Task: Add in the project XpressTech an epic 'Mobile Application Development'.
Action: Mouse moved to (268, 387)
Screenshot: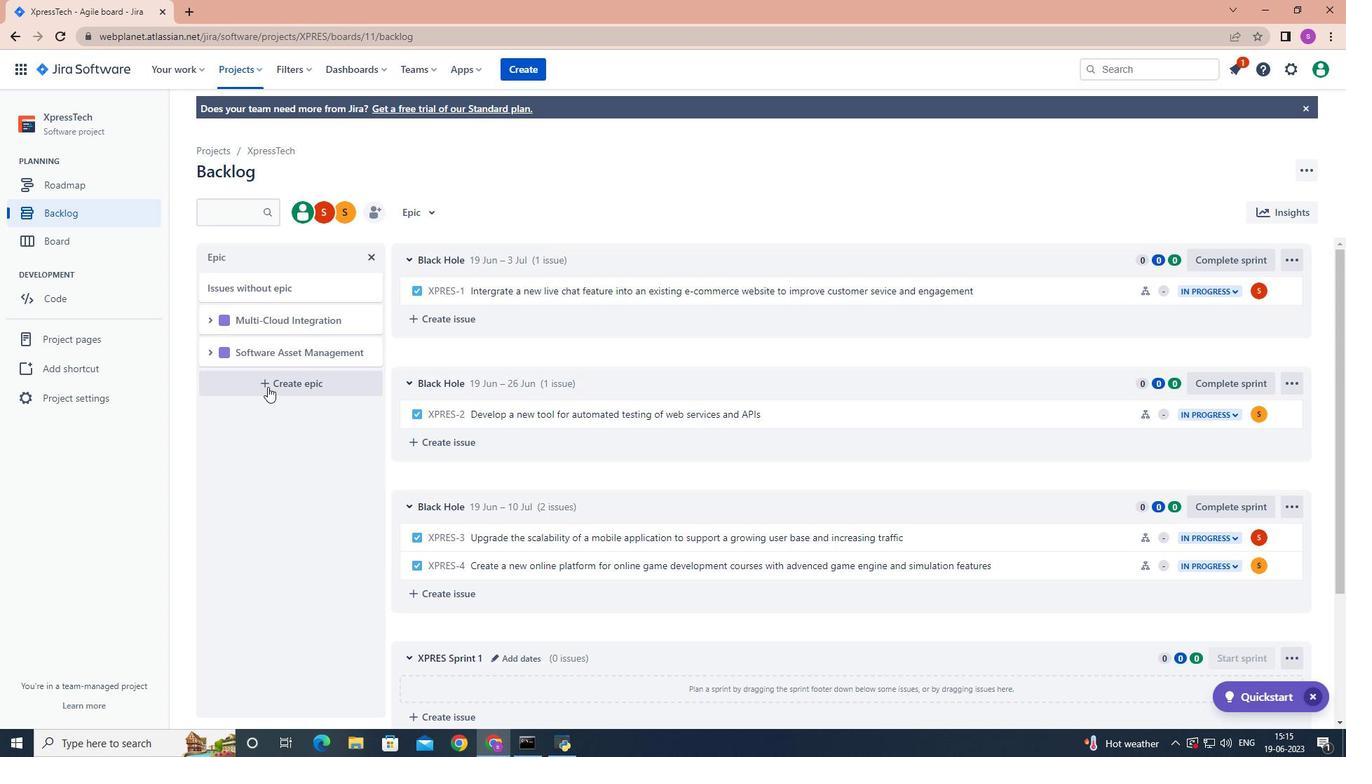
Action: Mouse pressed left at (268, 387)
Screenshot: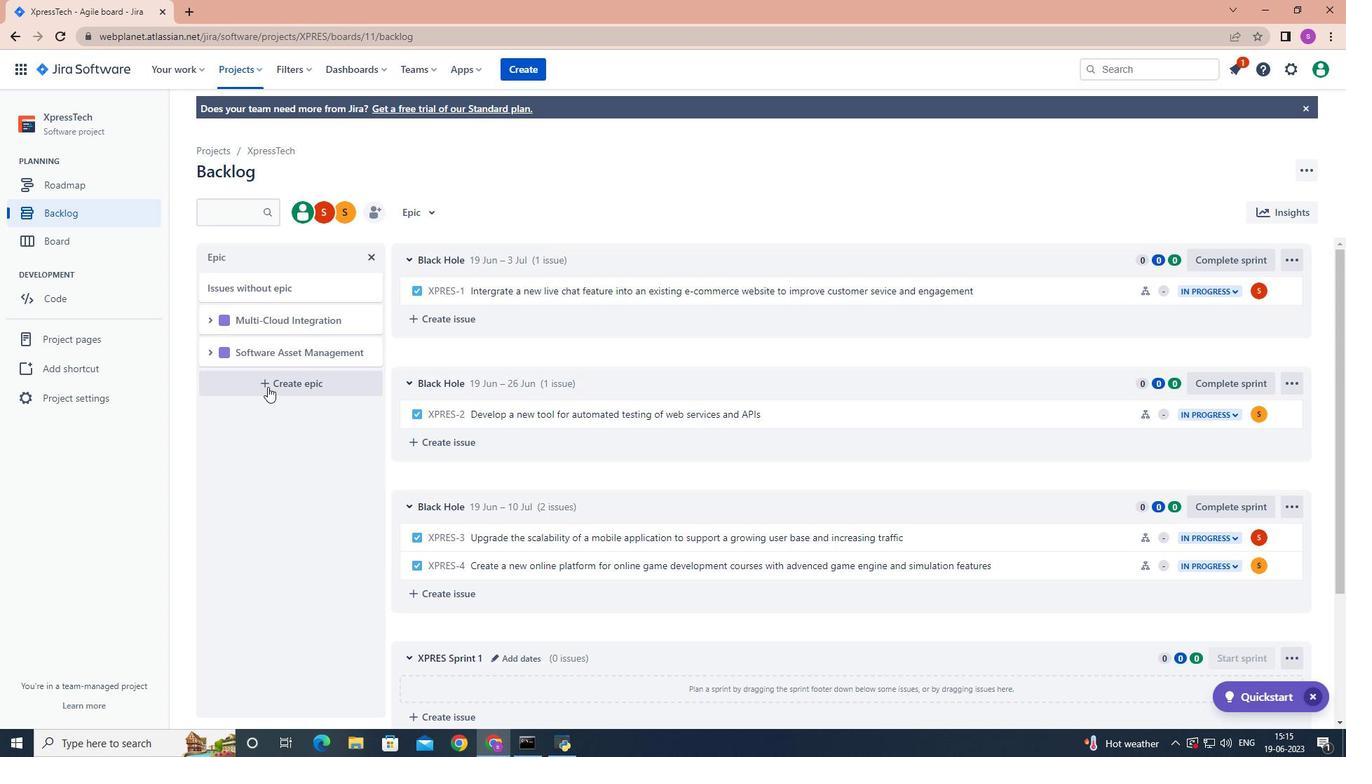 
Action: Mouse moved to (274, 380)
Screenshot: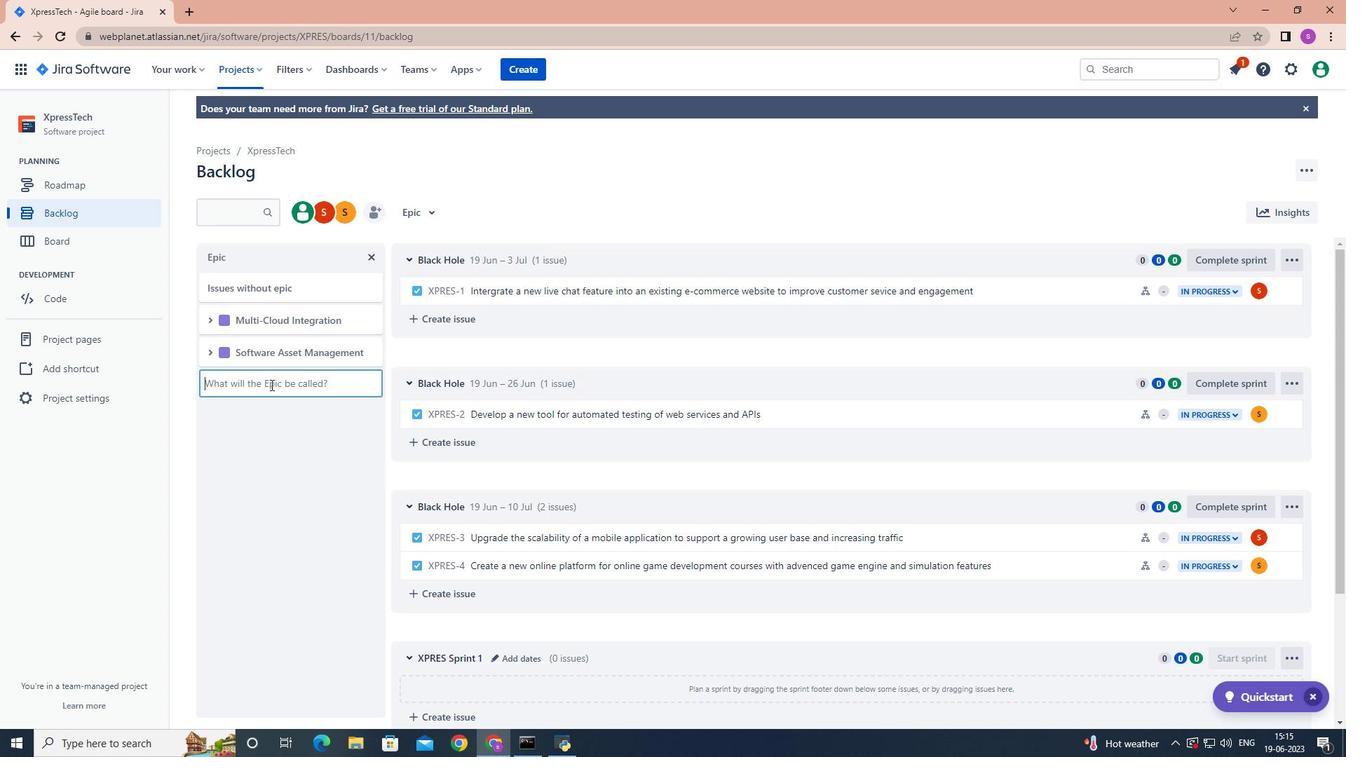 
Action: Key pressed <Key.shift>Mobile<Key.space><Key.shift>Application<Key.space><Key.shift><Key.shift><Key.shift><Key.shift><Key.shift><Key.shift><Key.shift><Key.shift><Key.shift><Key.shift><Key.shift><Key.shift>Development<Key.enter>
Screenshot: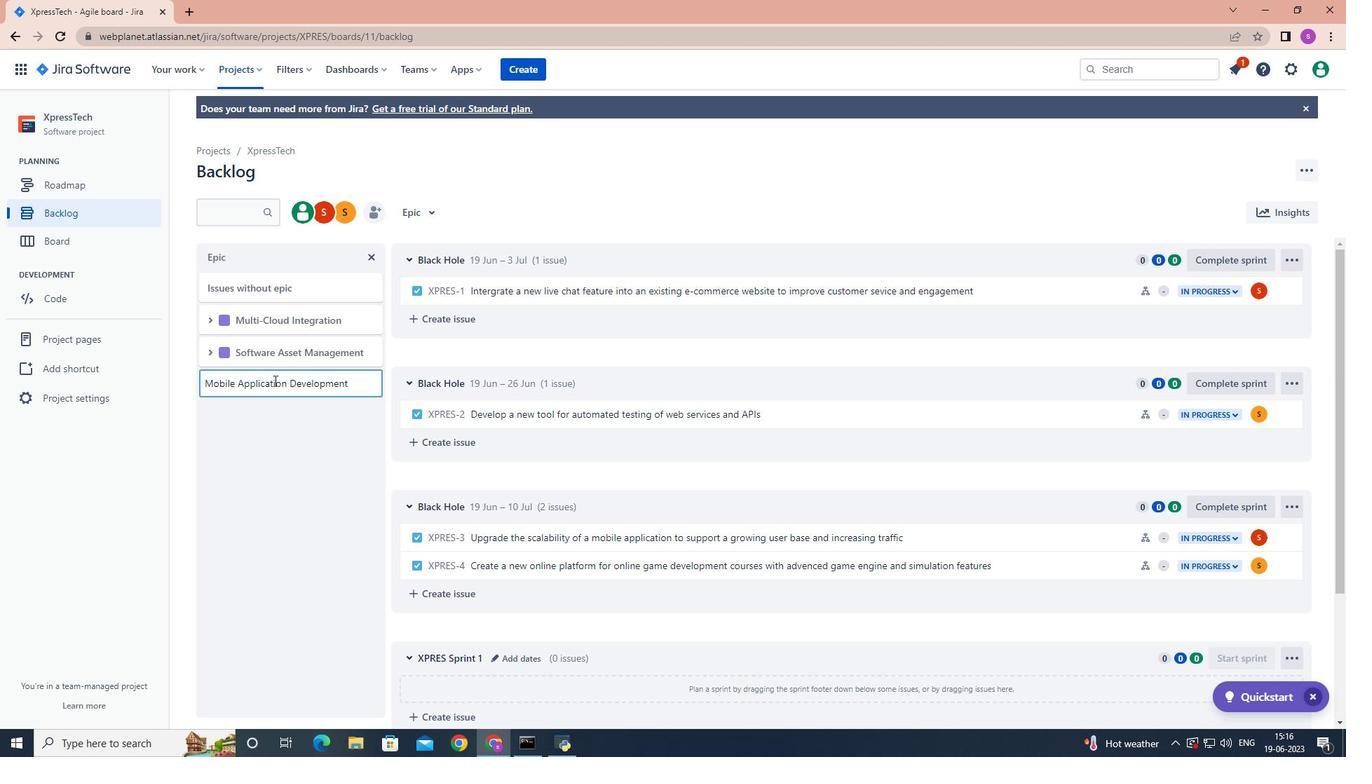 
Action: Mouse moved to (528, 199)
Screenshot: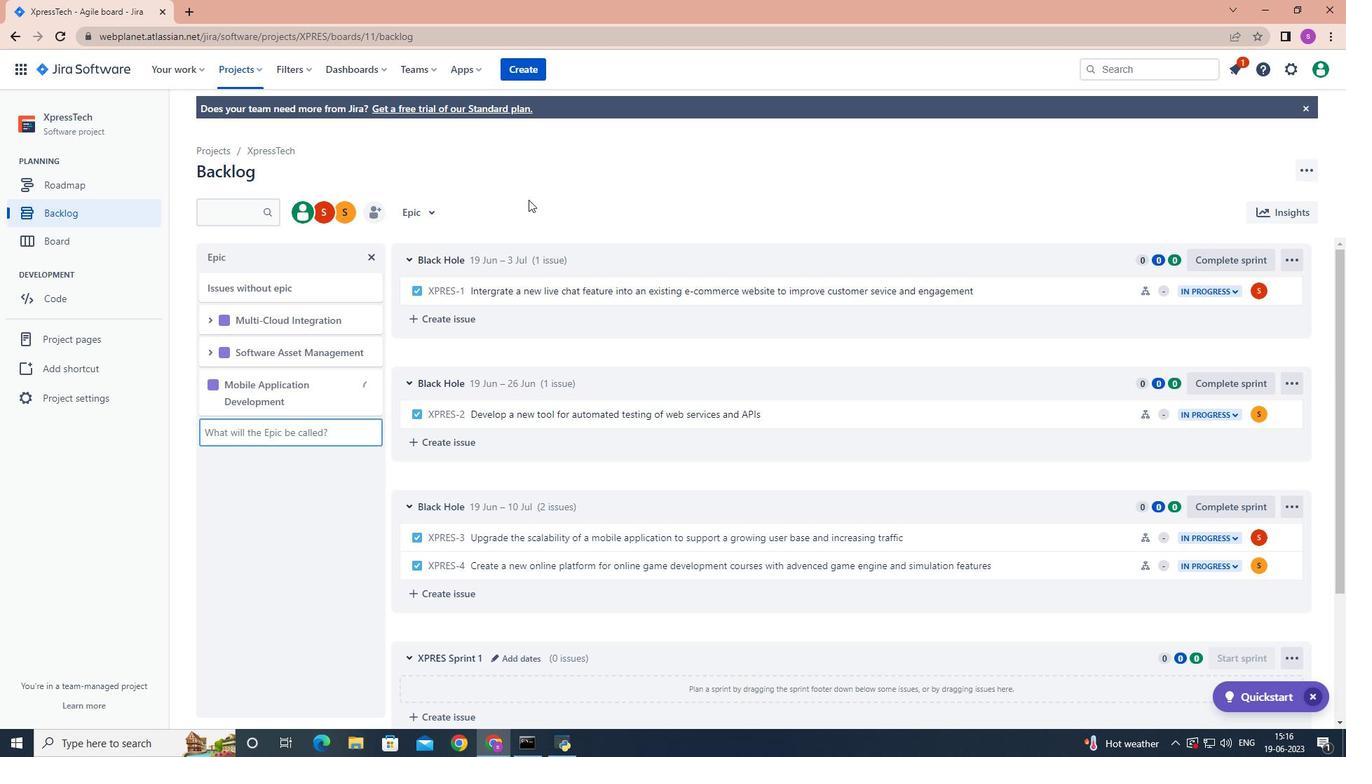 
Action: Mouse pressed left at (528, 199)
Screenshot: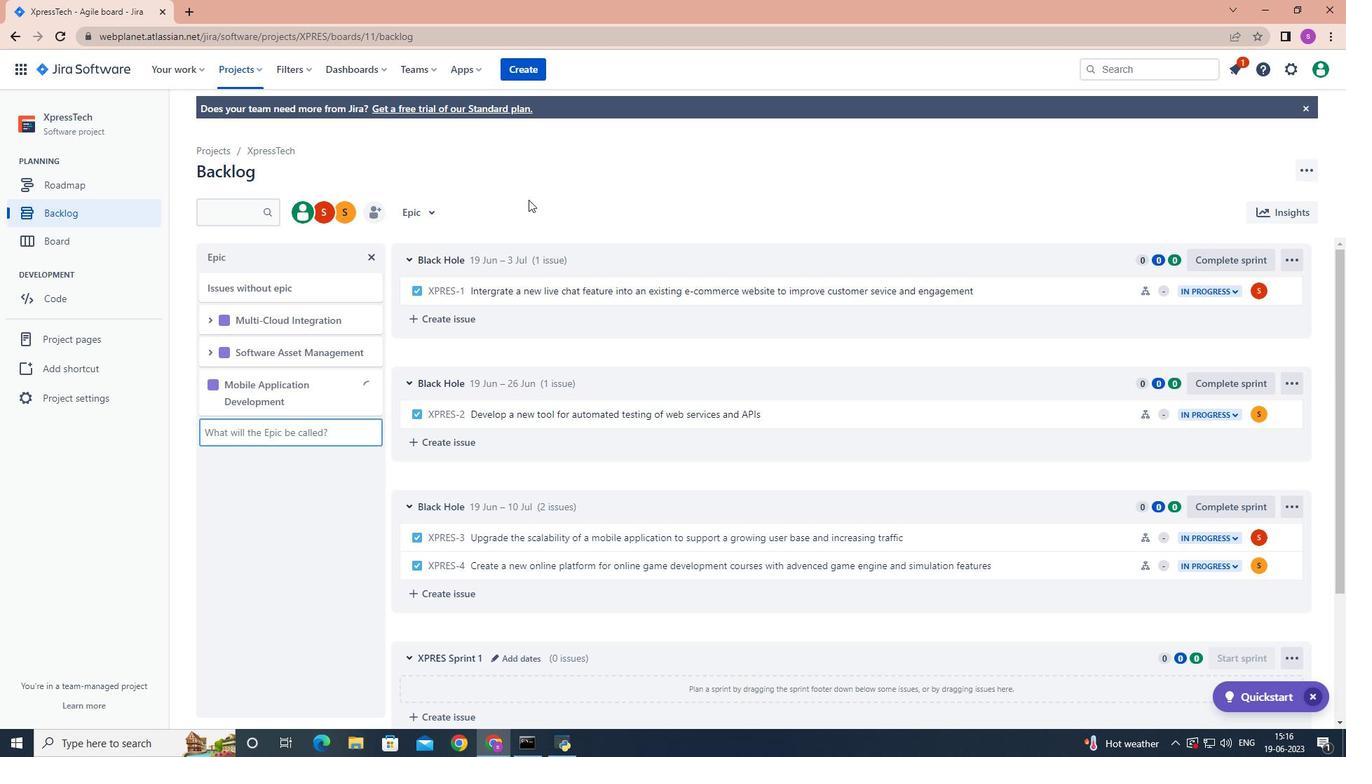 
Action: Mouse moved to (522, 199)
Screenshot: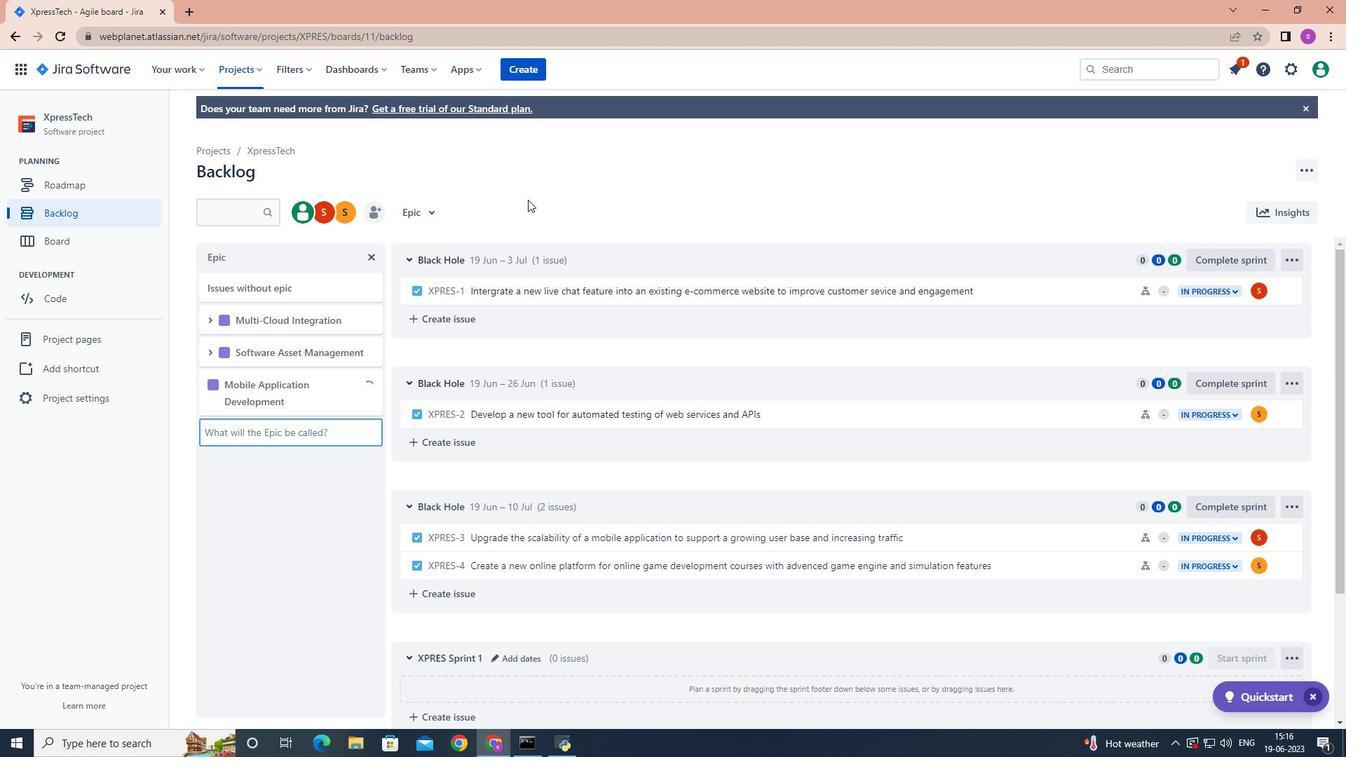 
